 Task: Create List Important in Board Email Marketing to Workspace E-commerce. Create List Low Priority in Board Newsletter Marketing to Workspace E-commerce. Create List High Priority in Board Market Segmentation and Targeting Planning to Workspace E-commerce
Action: Mouse moved to (60, 298)
Screenshot: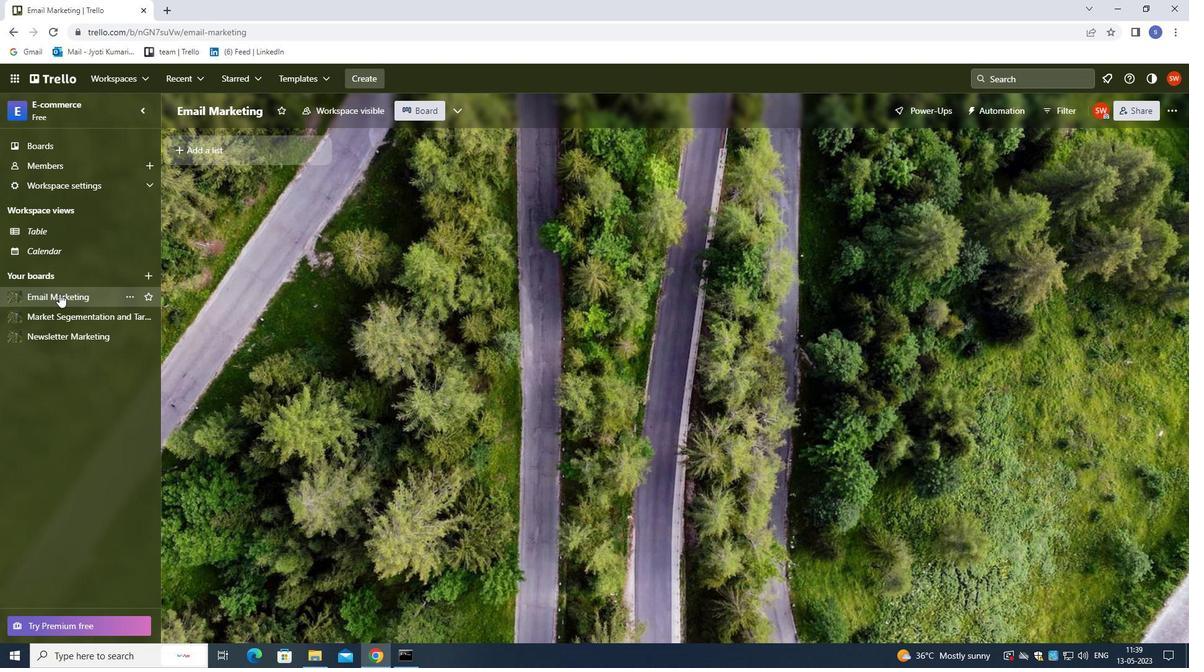 
Action: Mouse pressed left at (60, 298)
Screenshot: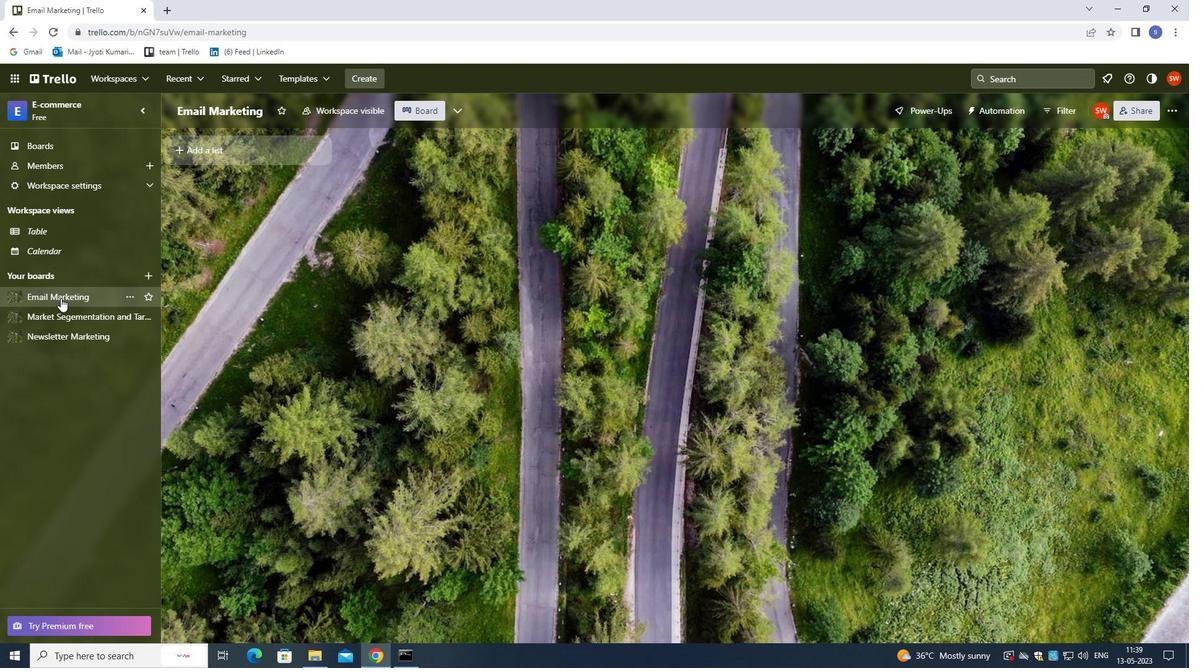 
Action: Mouse moved to (258, 156)
Screenshot: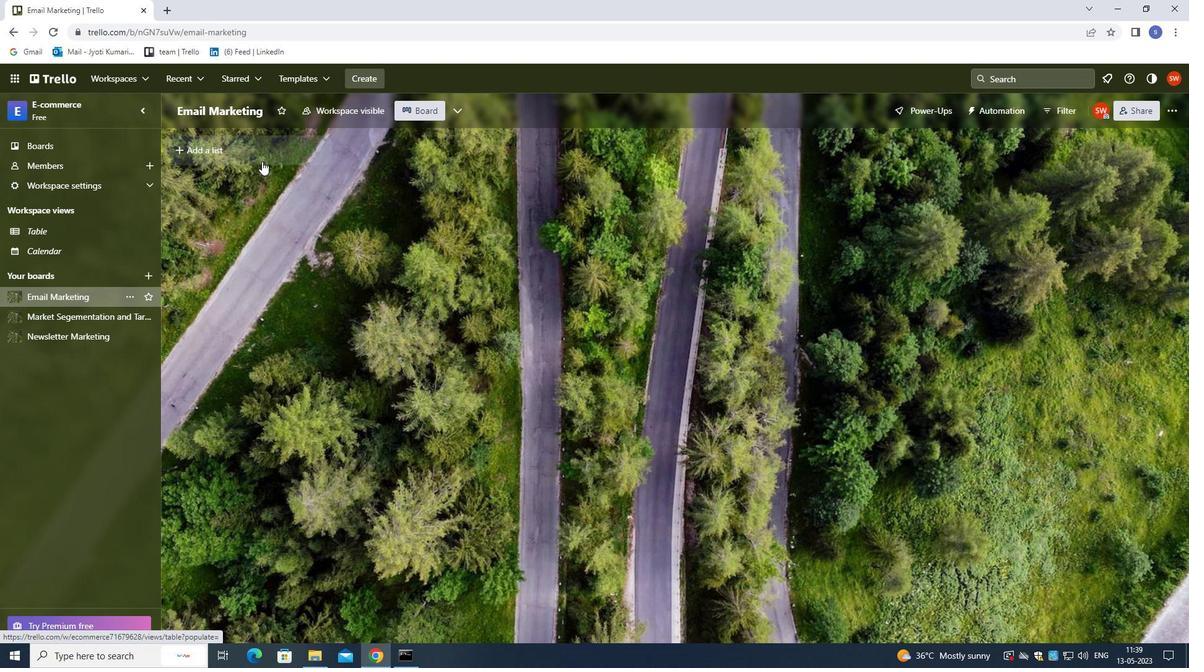 
Action: Mouse pressed left at (258, 156)
Screenshot: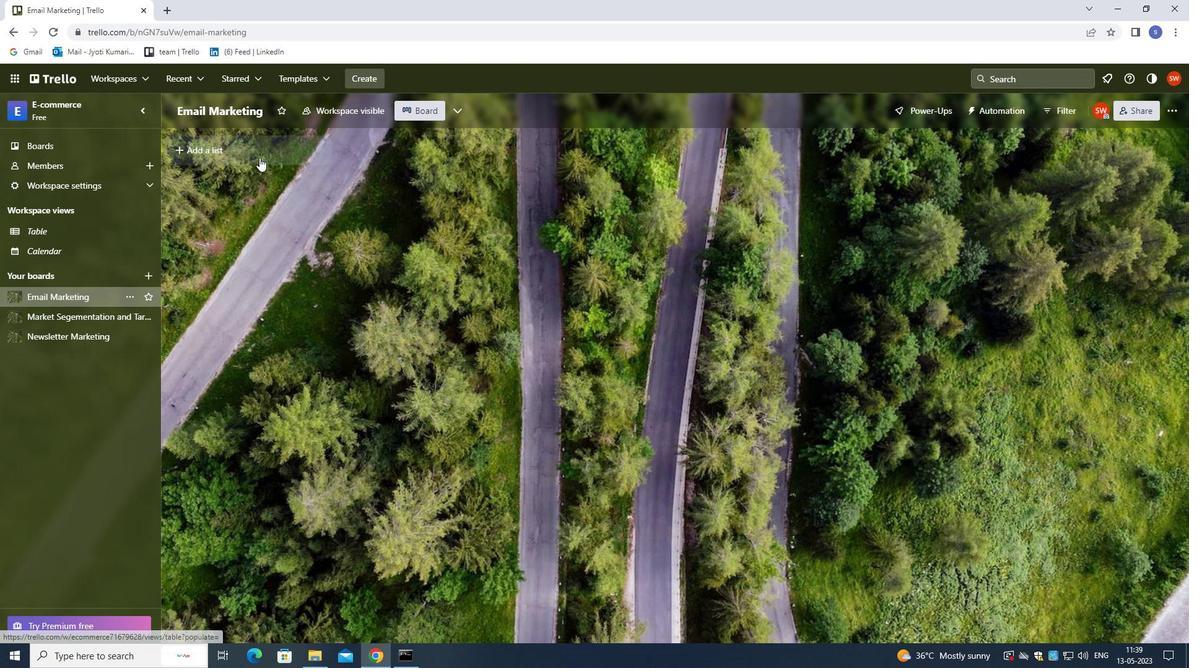 
Action: Mouse moved to (340, 343)
Screenshot: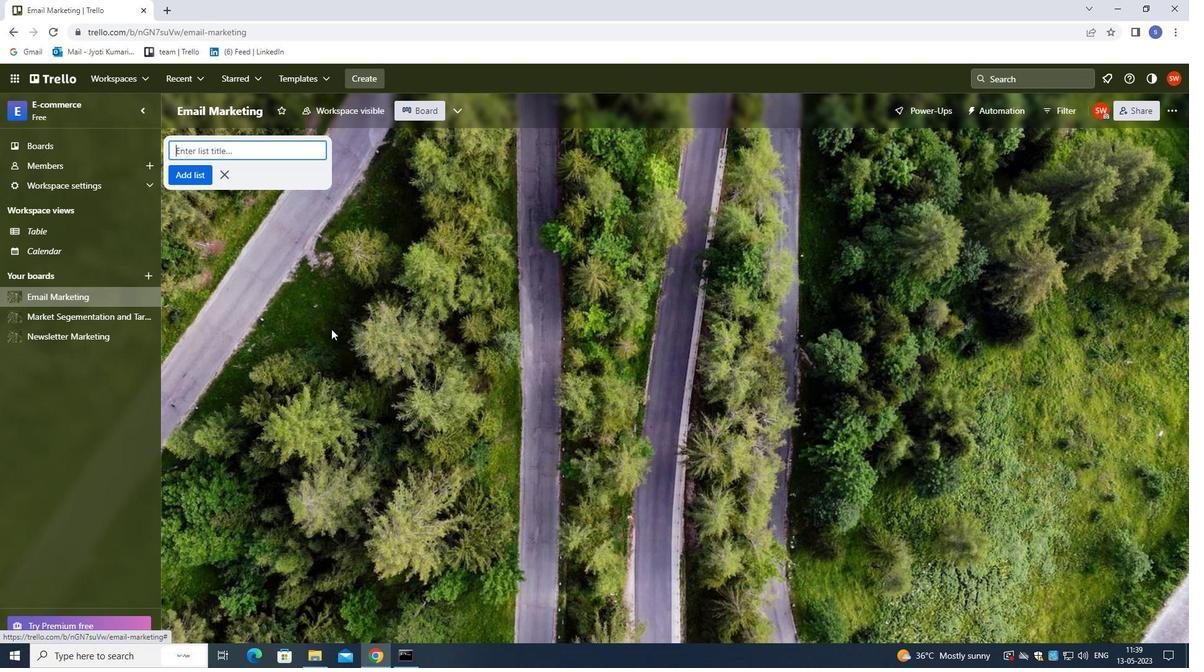 
Action: Key pressed <Key.shift>IMPORTANT<Key.space>IN<Key.space><Key.shift>BOARD<Key.space><Key.shift>EMAIL<Key.backspace><Key.backspace><Key.backspace><Key.backspace><Key.backspace><Key.backspace><Key.backspace><Key.backspace><Key.backspace><Key.backspace><Key.backspace><Key.backspace><Key.backspace><Key.backspace><Key.enter>
Screenshot: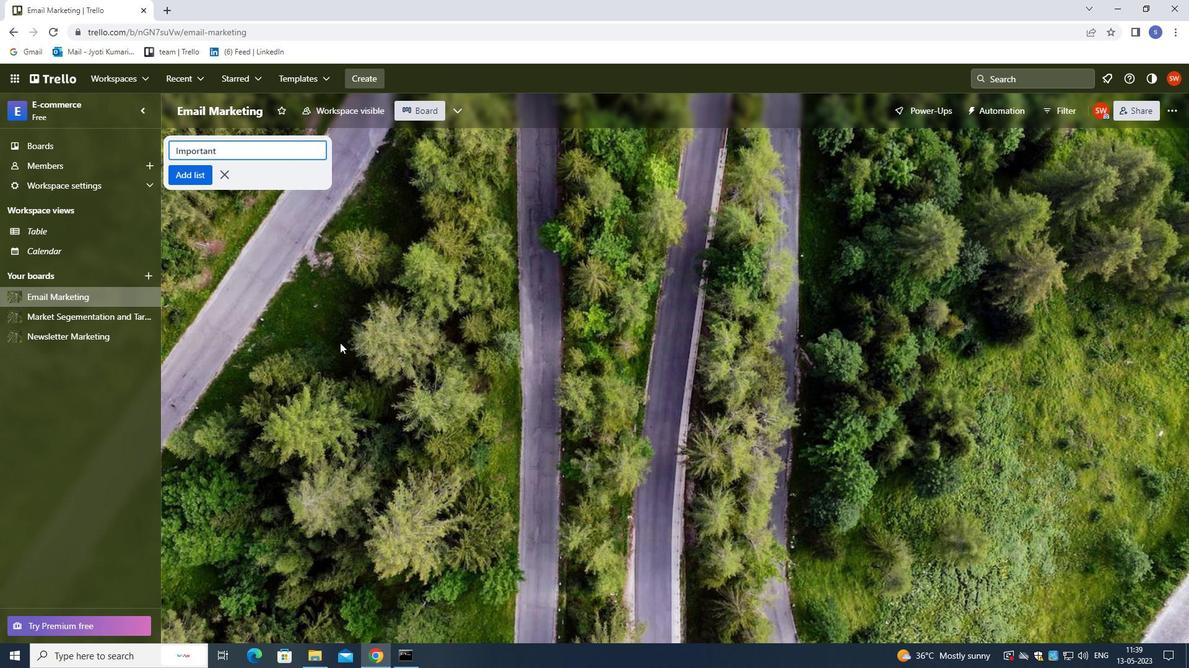 
Action: Mouse moved to (45, 333)
Screenshot: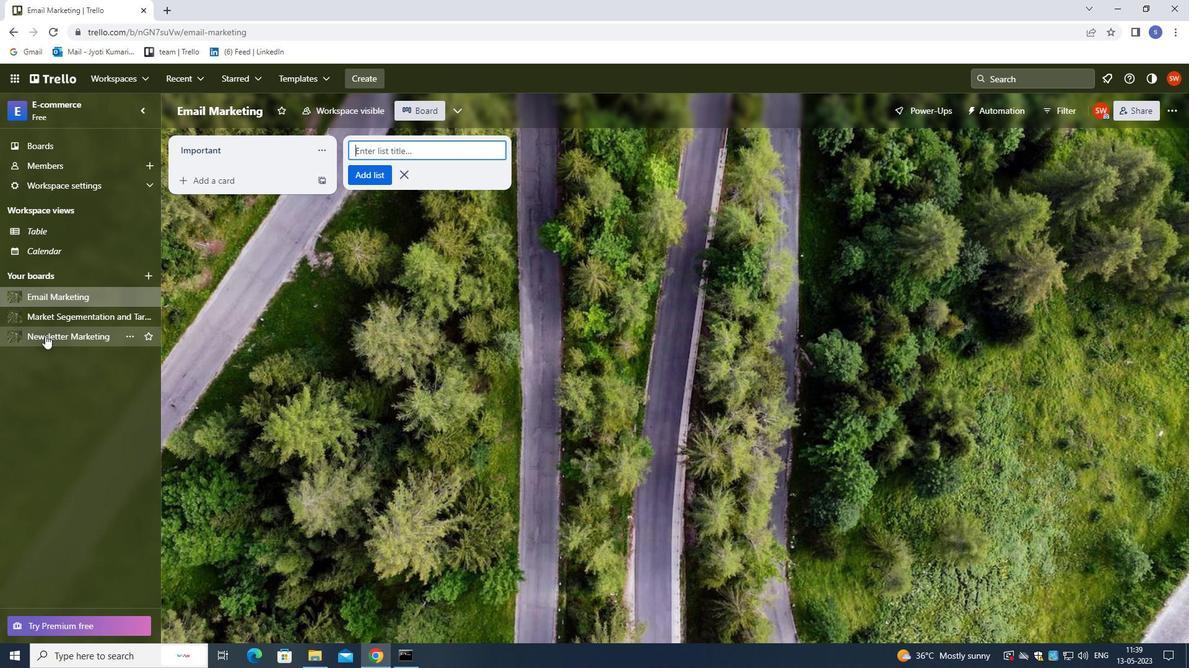 
Action: Mouse pressed left at (45, 333)
Screenshot: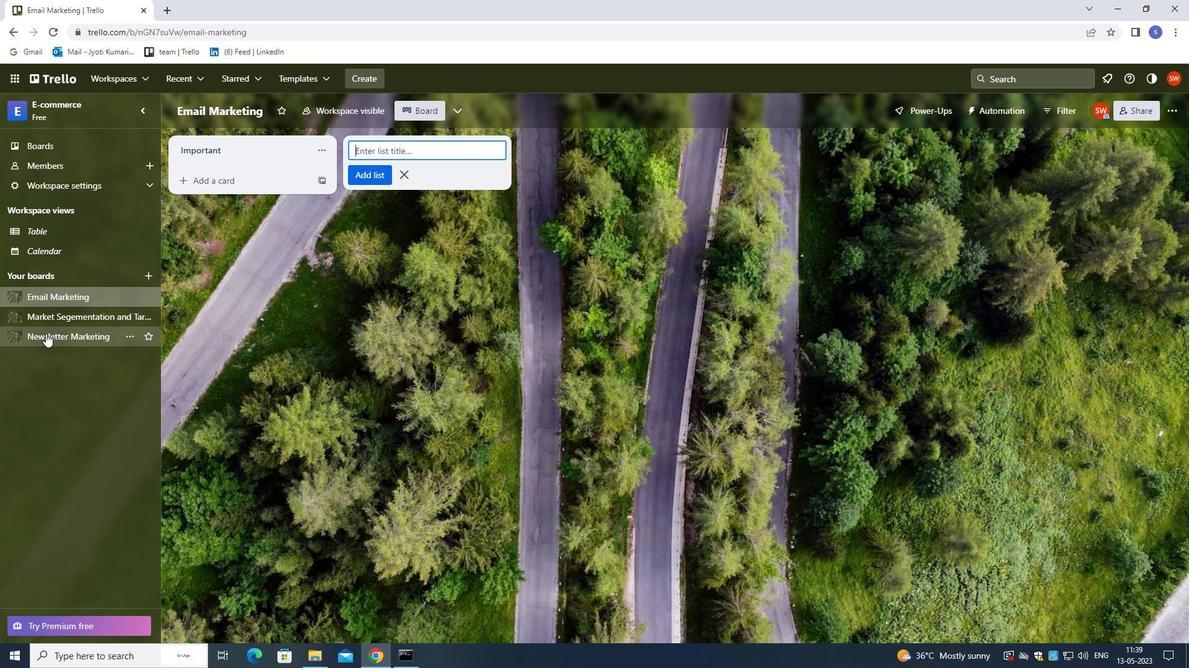 
Action: Mouse moved to (224, 147)
Screenshot: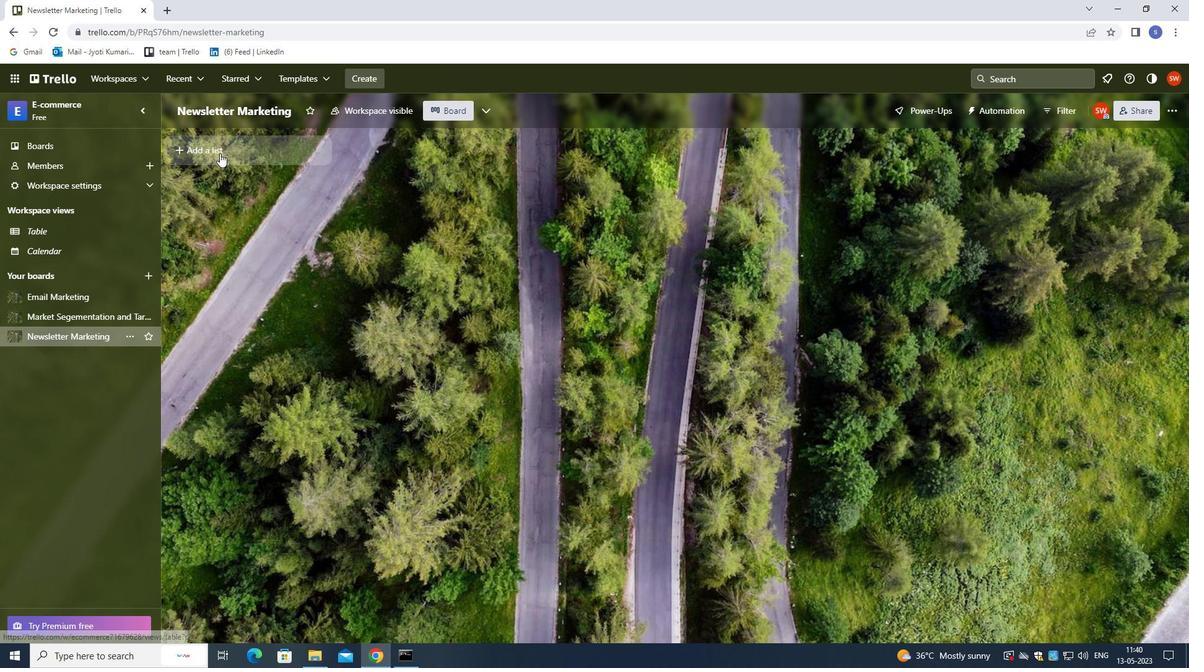 
Action: Mouse pressed left at (224, 147)
Screenshot: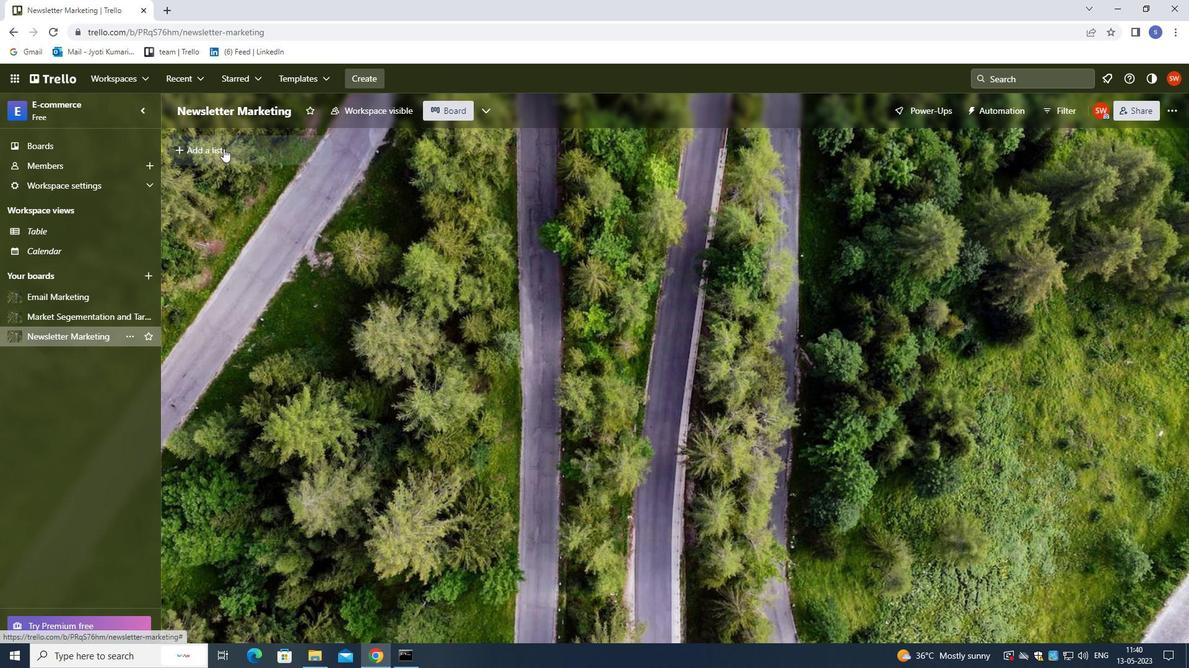 
Action: Mouse moved to (250, 323)
Screenshot: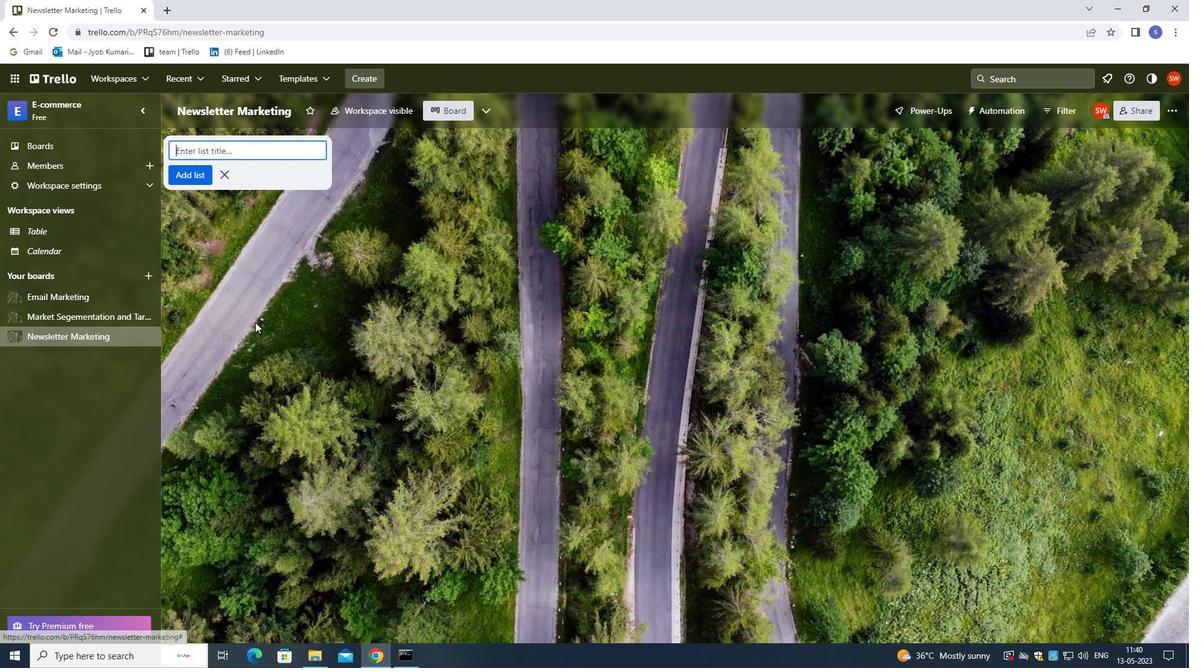 
Action: Key pressed <Key.shift>LOW<Key.space><Key.shift>PRO<Key.backspace>IORITY<Key.enter>
Screenshot: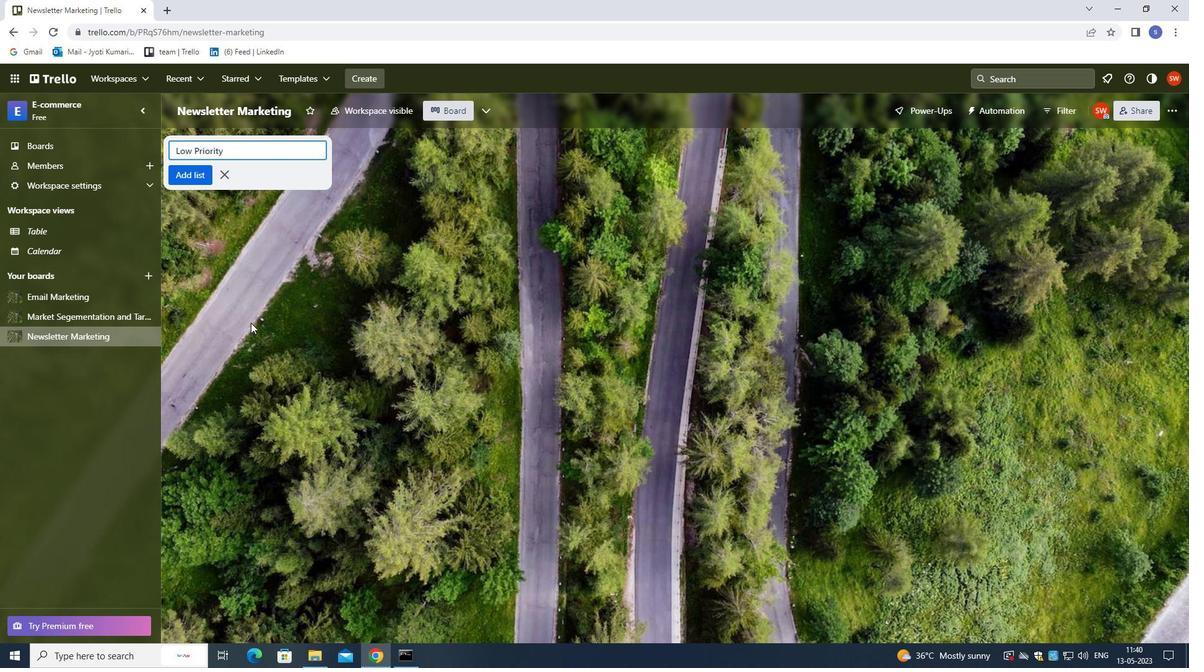 
Action: Mouse moved to (57, 310)
Screenshot: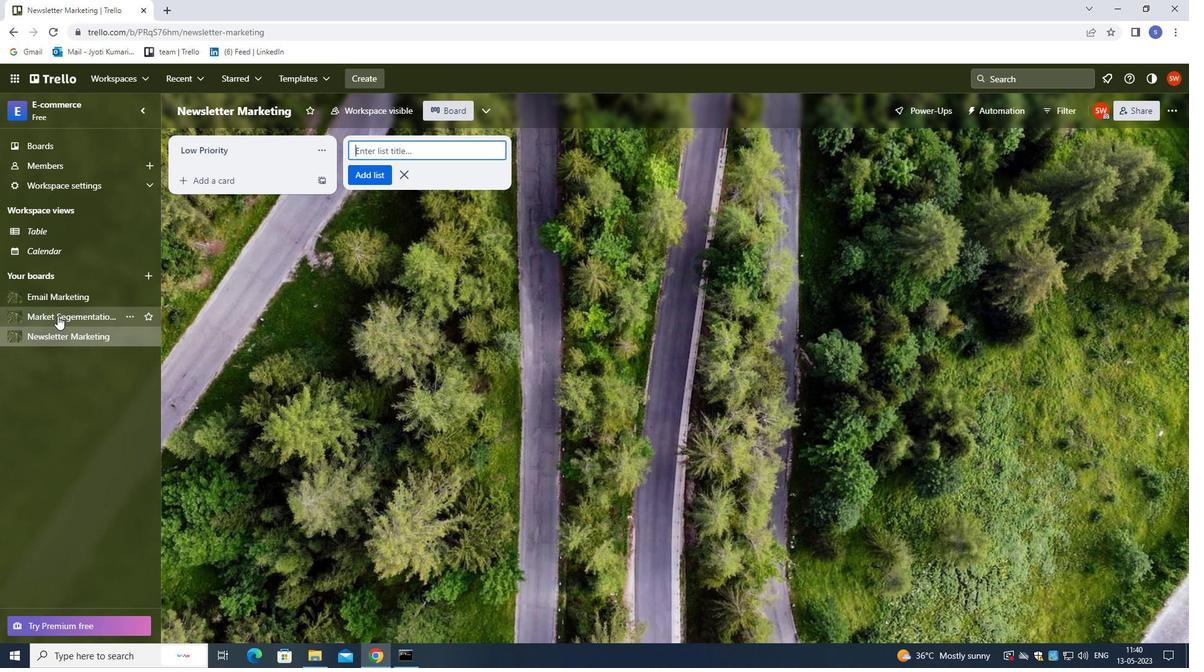 
Action: Mouse pressed left at (57, 310)
Screenshot: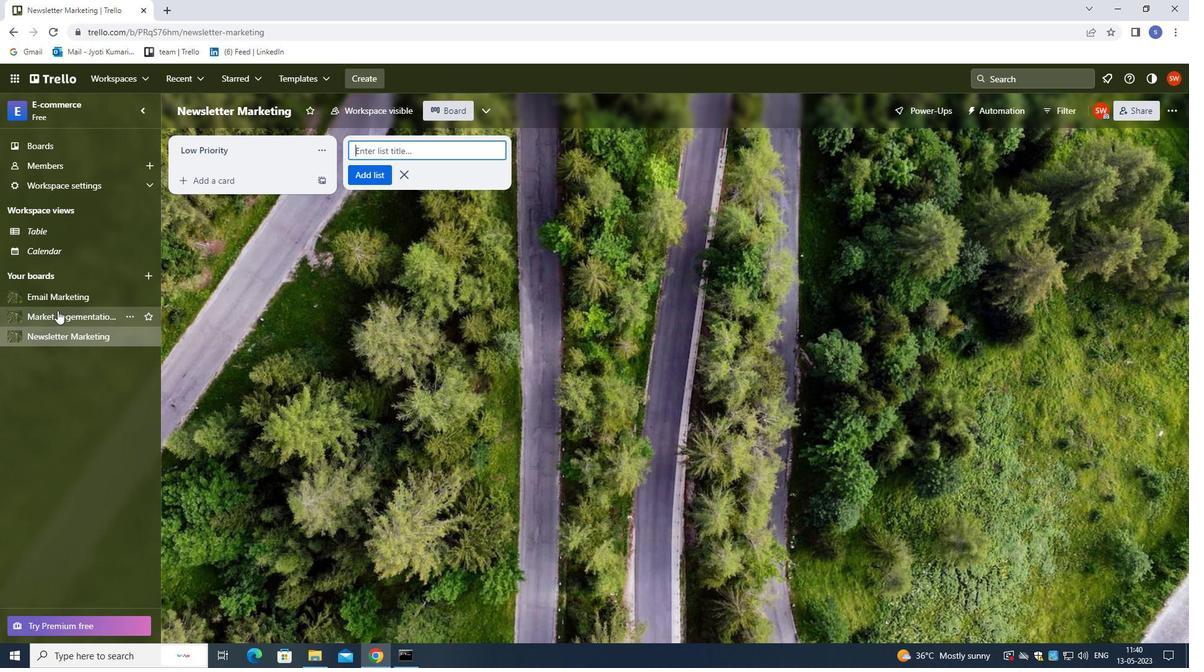 
Action: Mouse moved to (240, 154)
Screenshot: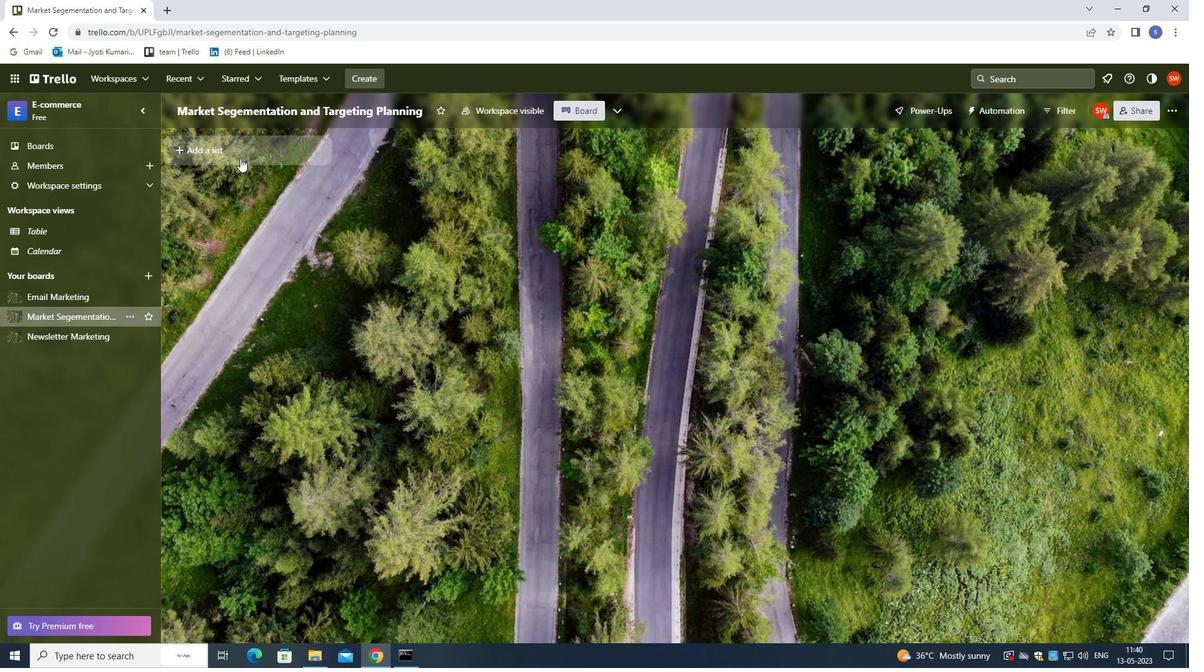 
Action: Mouse pressed left at (240, 154)
Screenshot: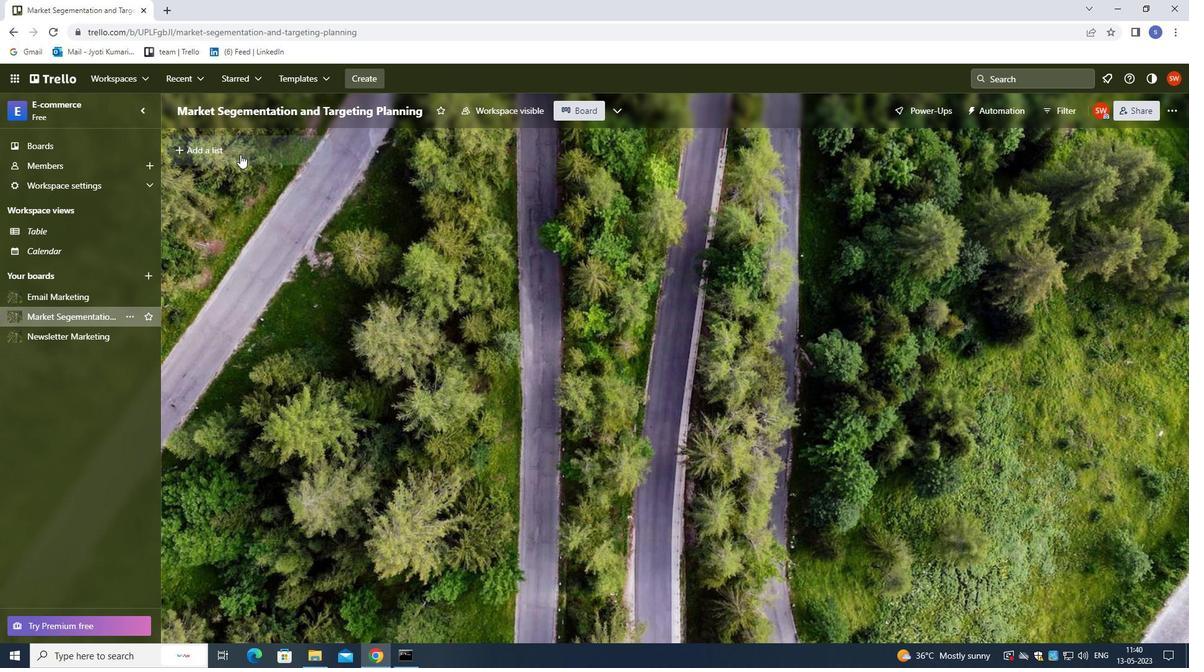 
Action: Mouse moved to (303, 330)
Screenshot: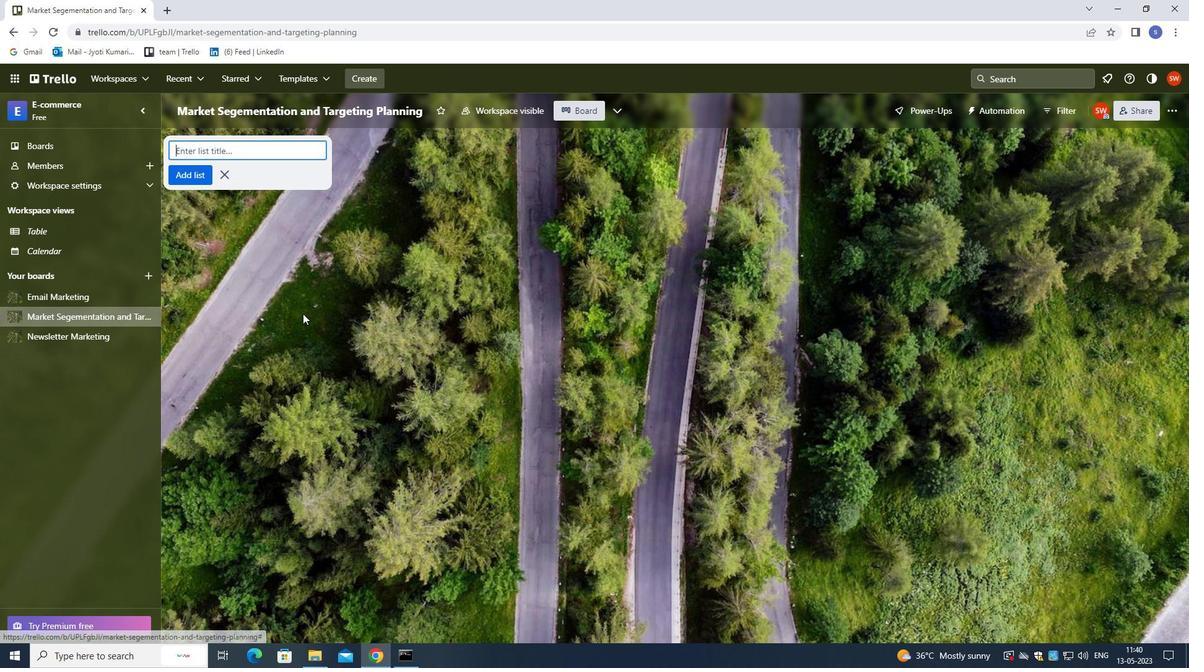 
Action: Key pressed <Key.shift>HIGH<Key.space><Key.shift>PRIORITY<Key.enter>
Screenshot: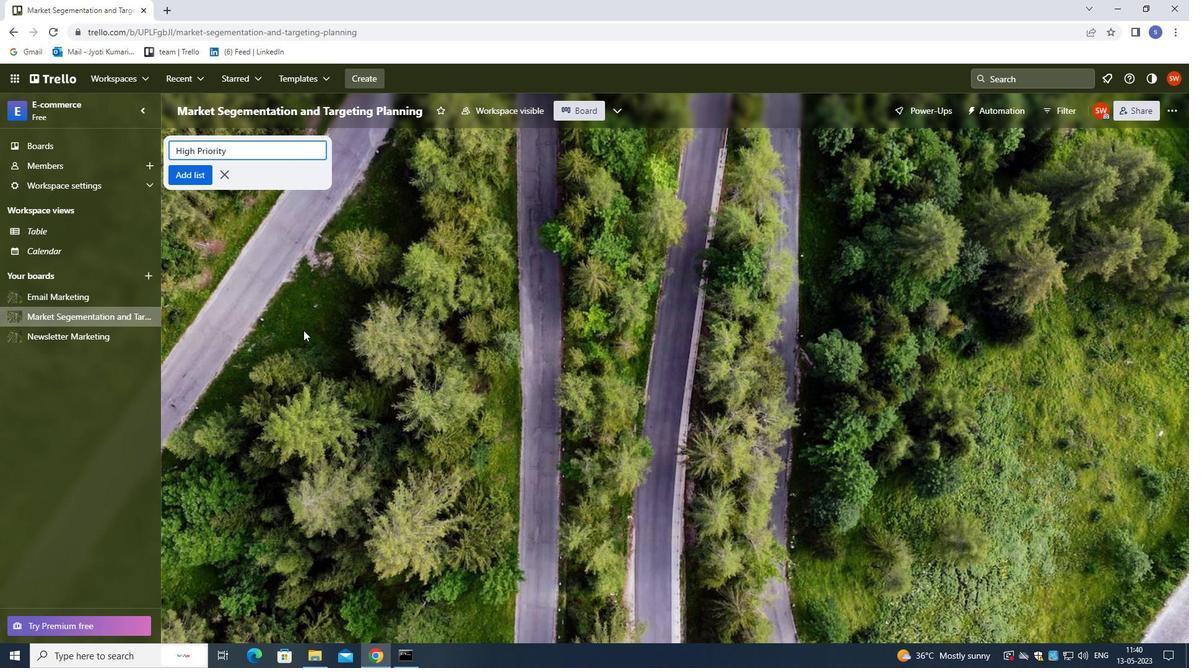 
Action: Mouse moved to (171, 269)
Screenshot: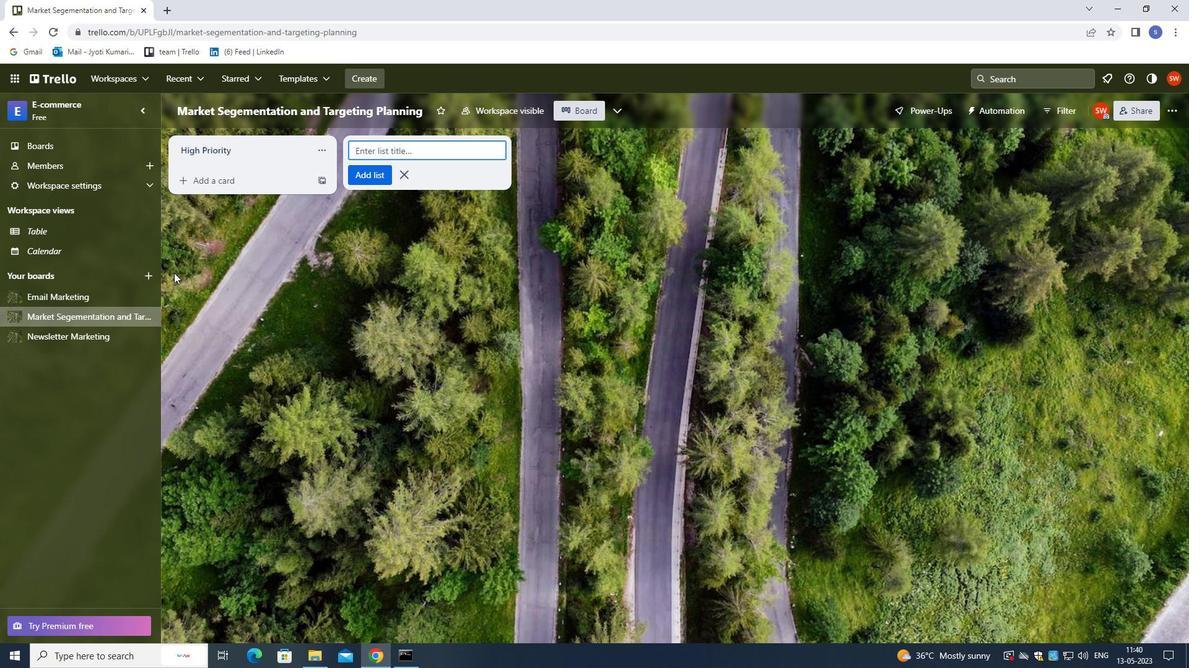 
